 Task: In reminders turn off in-app notifications.
Action: Mouse moved to (858, 78)
Screenshot: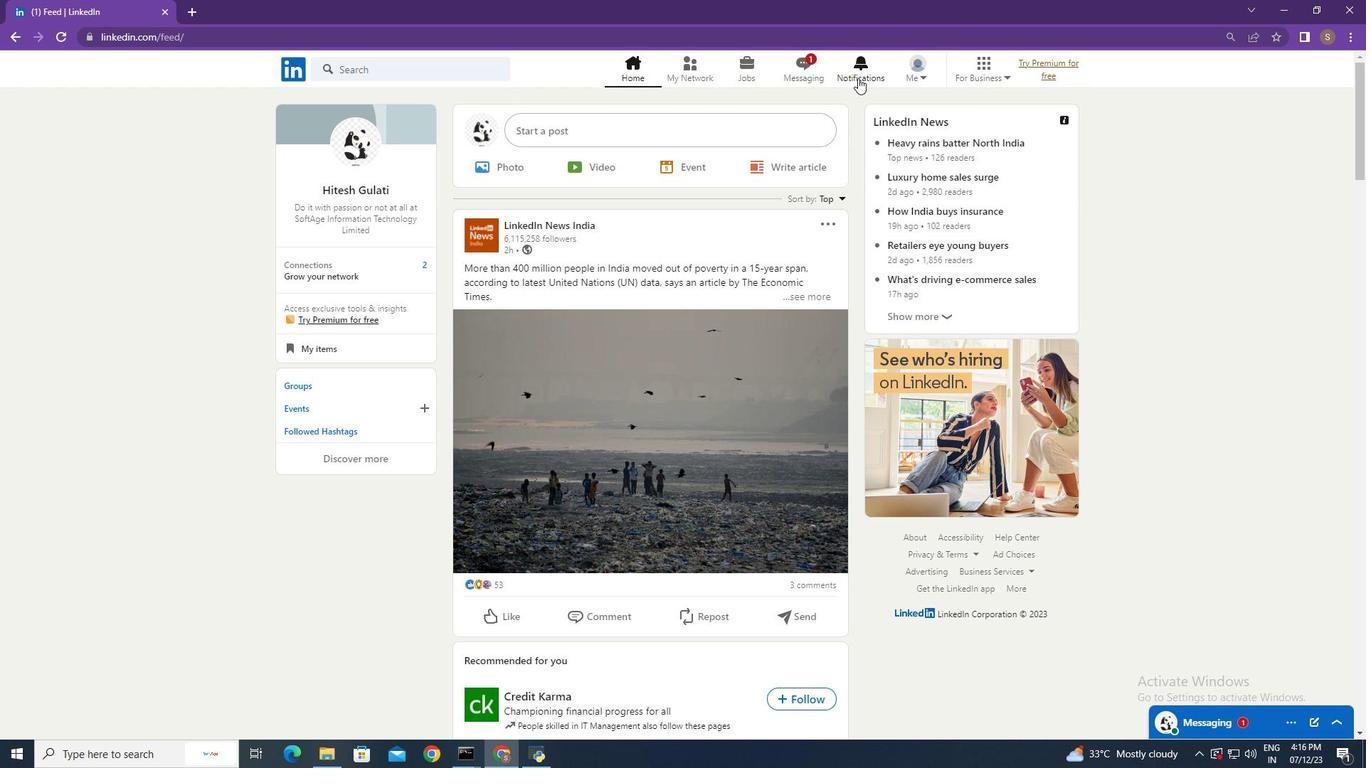 
Action: Mouse pressed left at (858, 78)
Screenshot: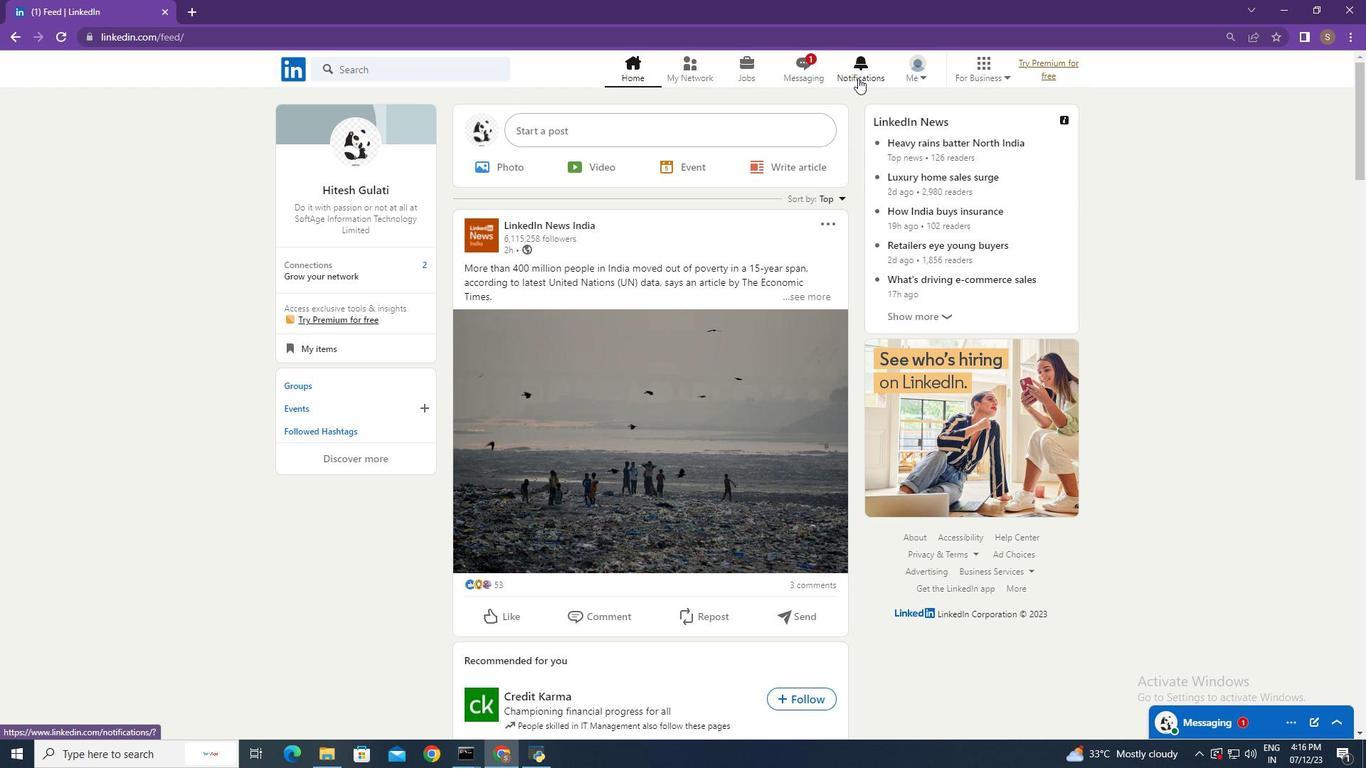 
Action: Mouse moved to (316, 165)
Screenshot: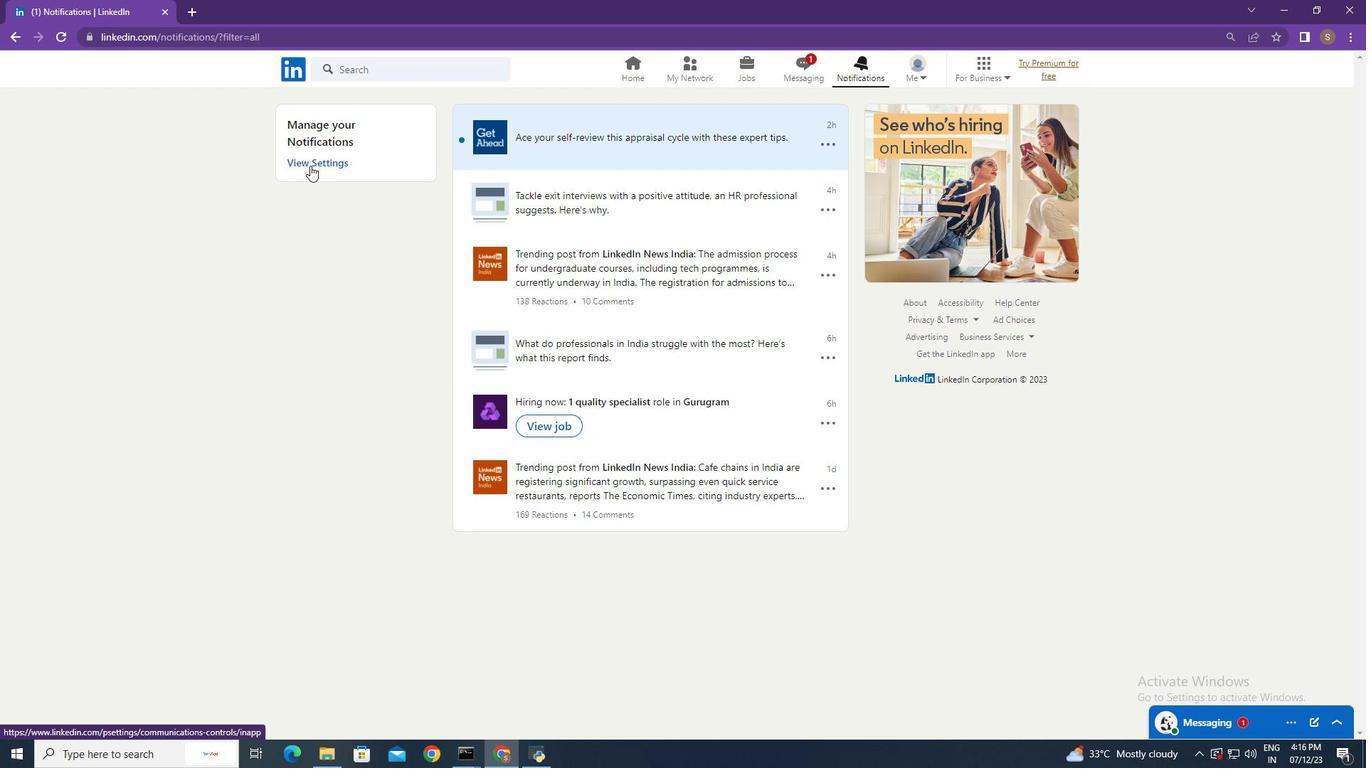 
Action: Mouse pressed left at (316, 165)
Screenshot: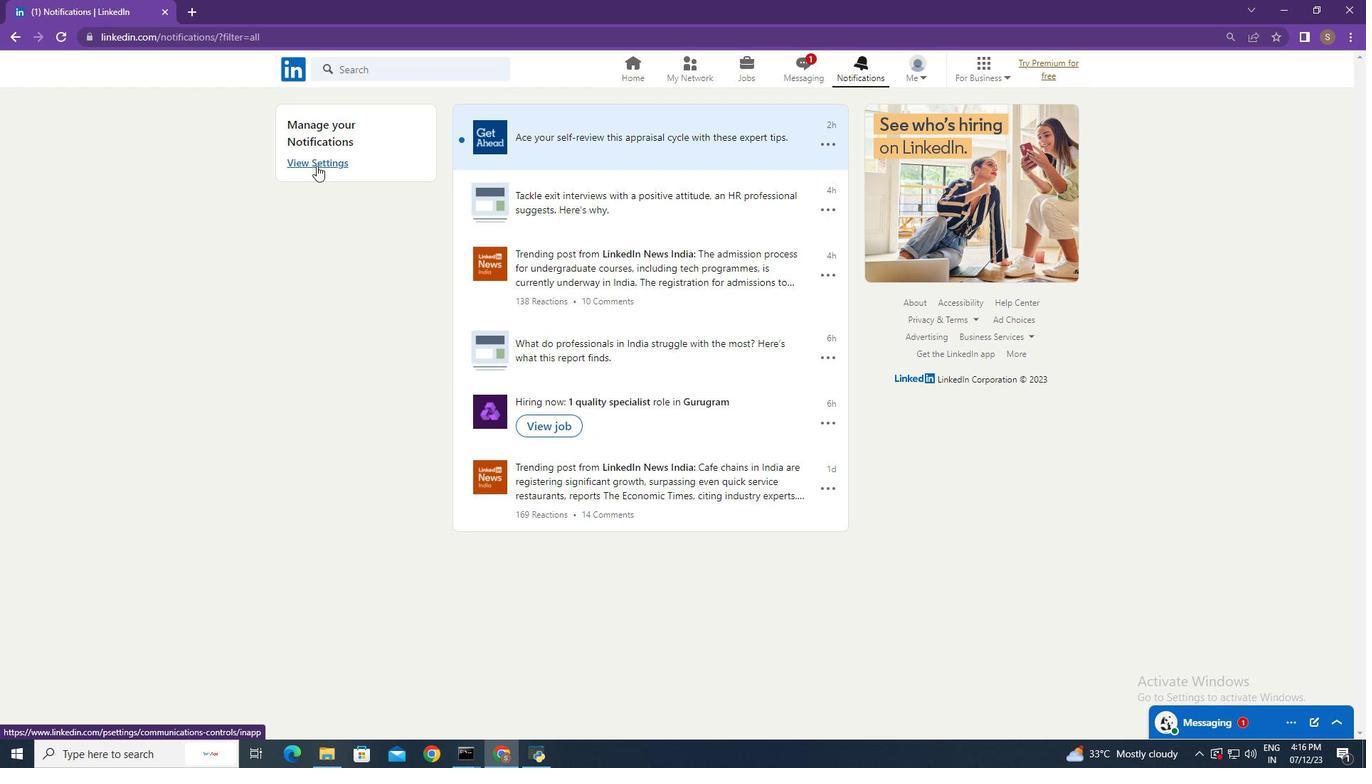 
Action: Mouse moved to (735, 474)
Screenshot: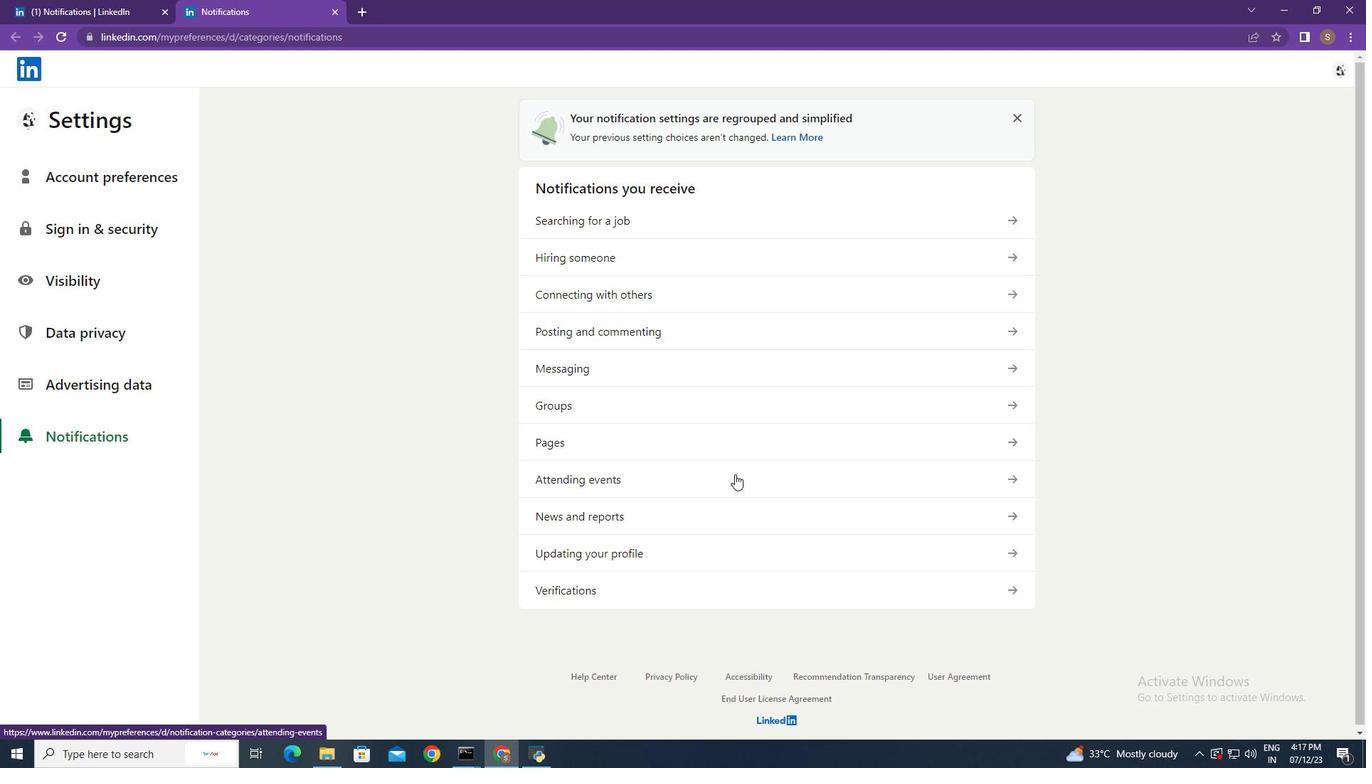 
Action: Mouse pressed left at (735, 474)
Screenshot: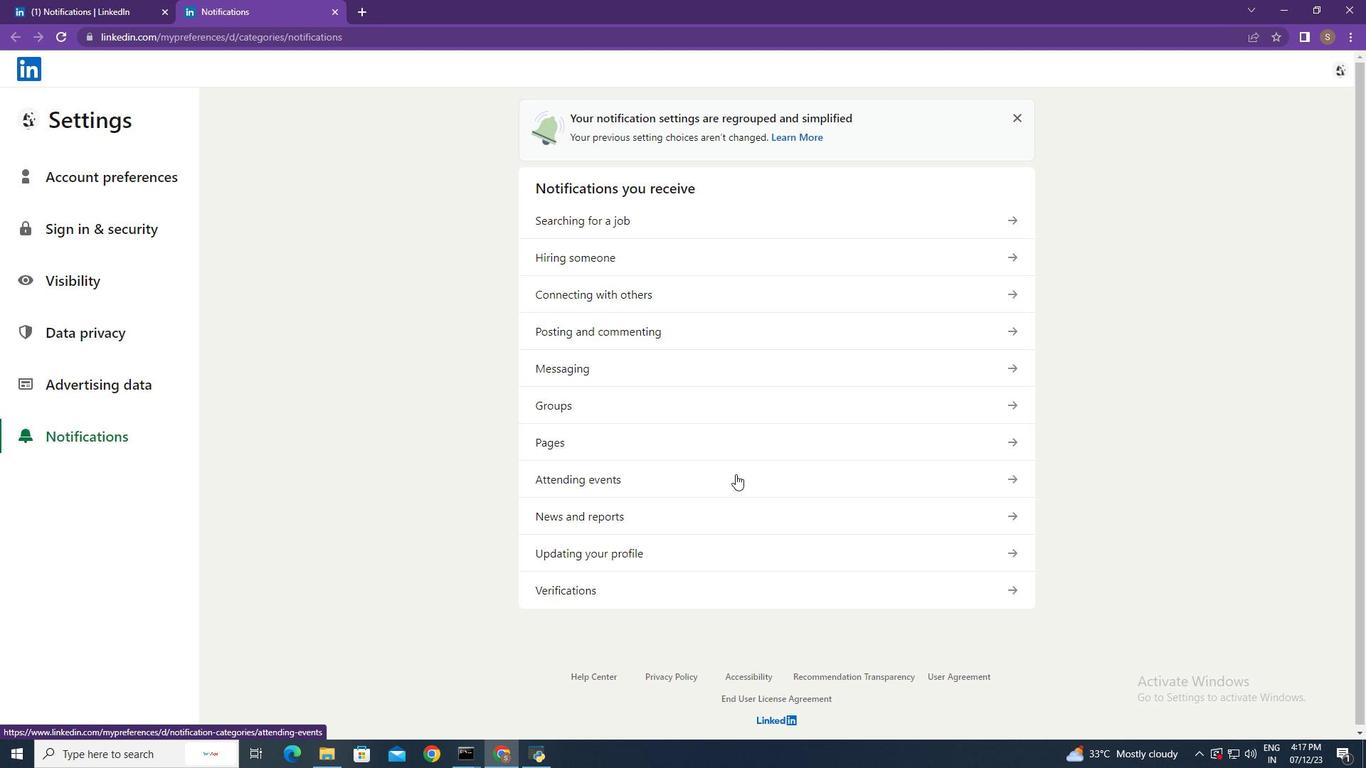 
Action: Mouse moved to (895, 251)
Screenshot: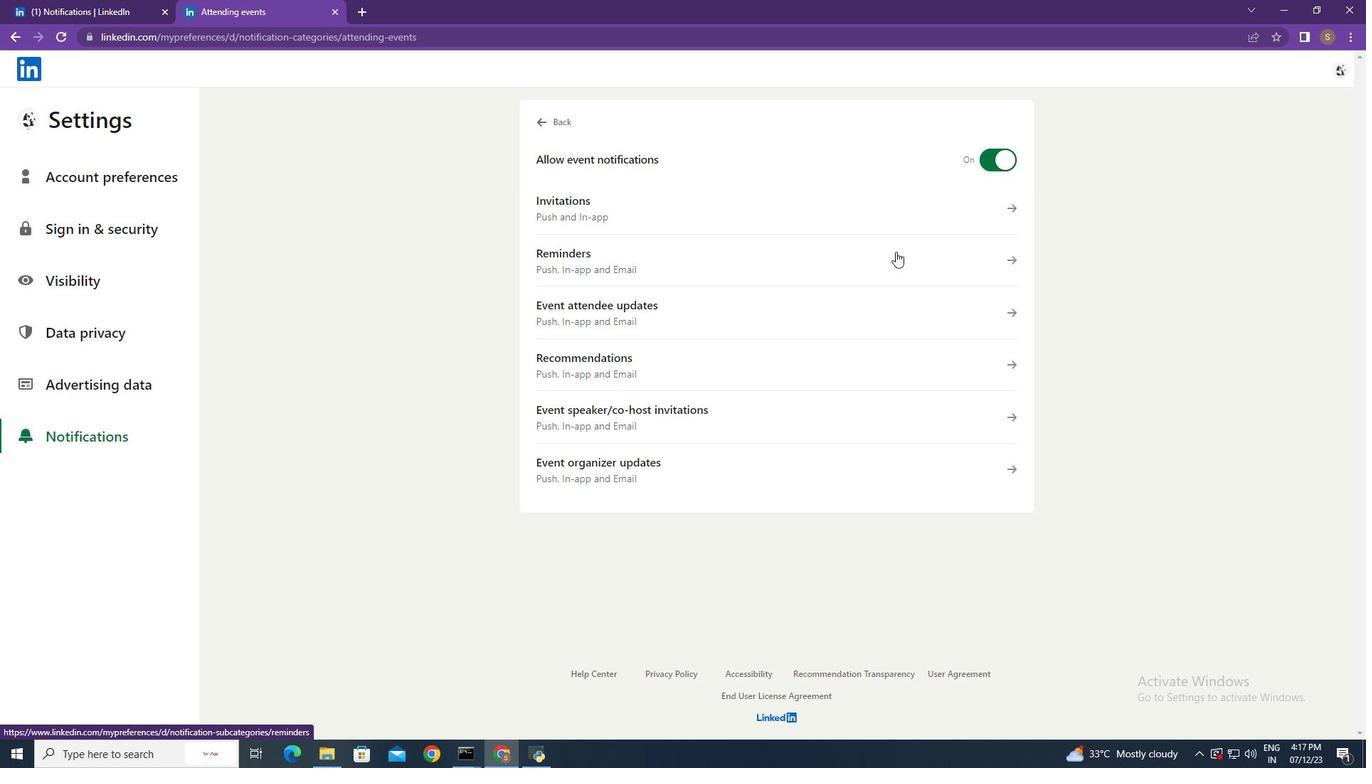 
Action: Mouse pressed left at (895, 251)
Screenshot: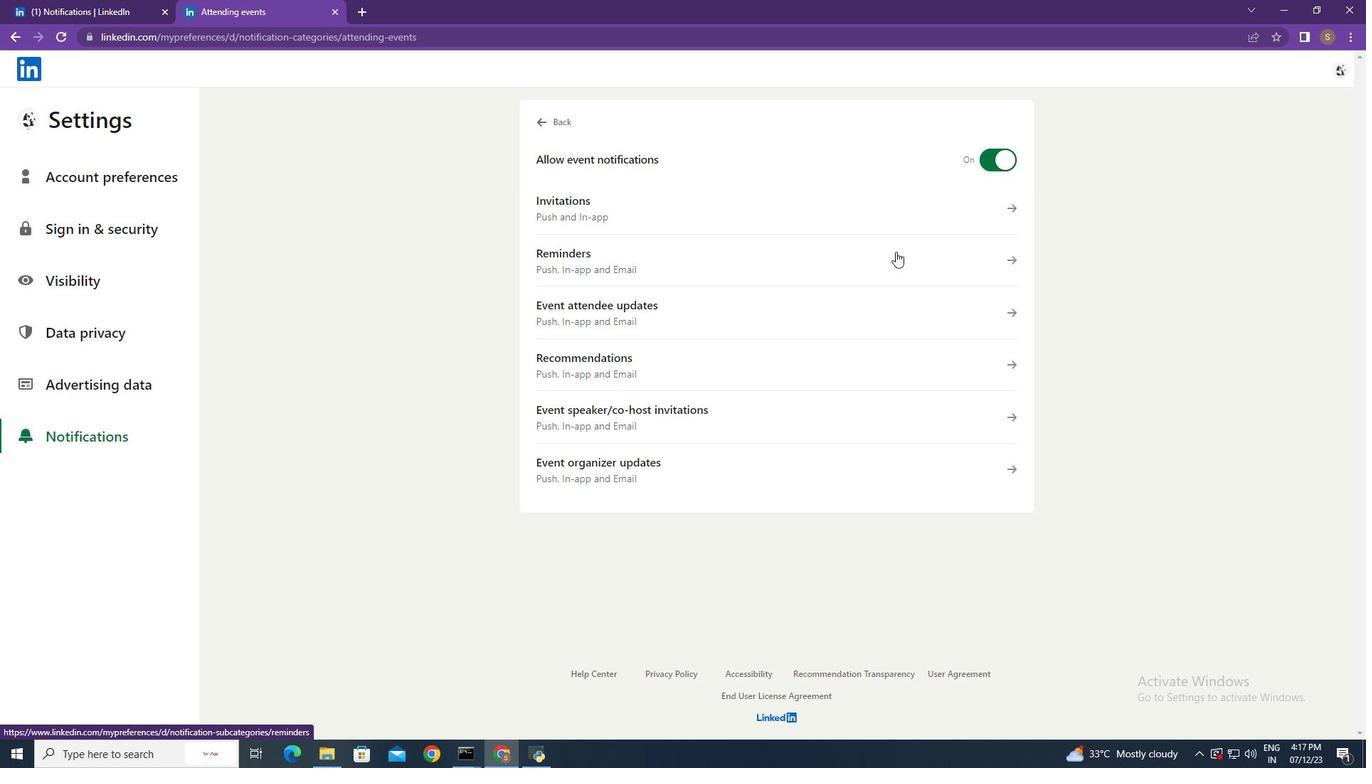 
Action: Mouse moved to (1008, 236)
Screenshot: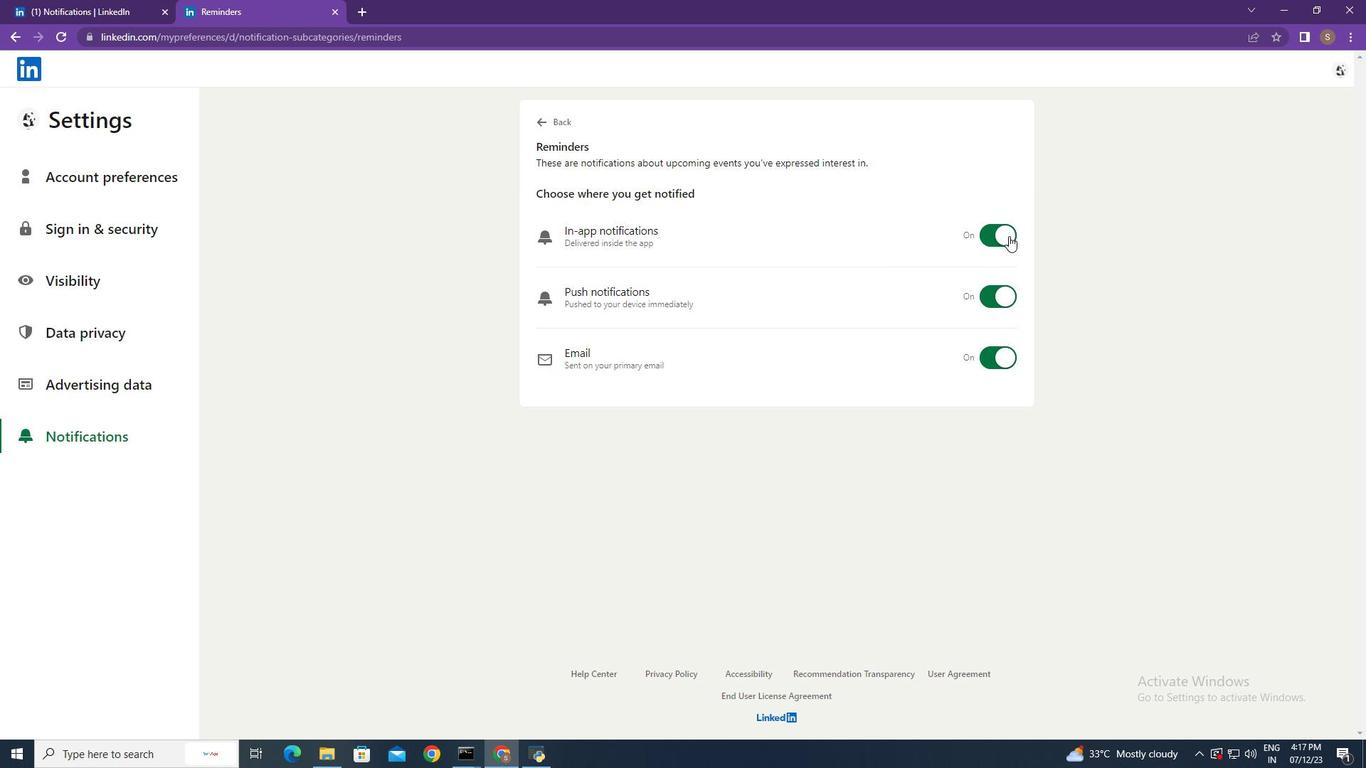 
Action: Mouse pressed left at (1008, 236)
Screenshot: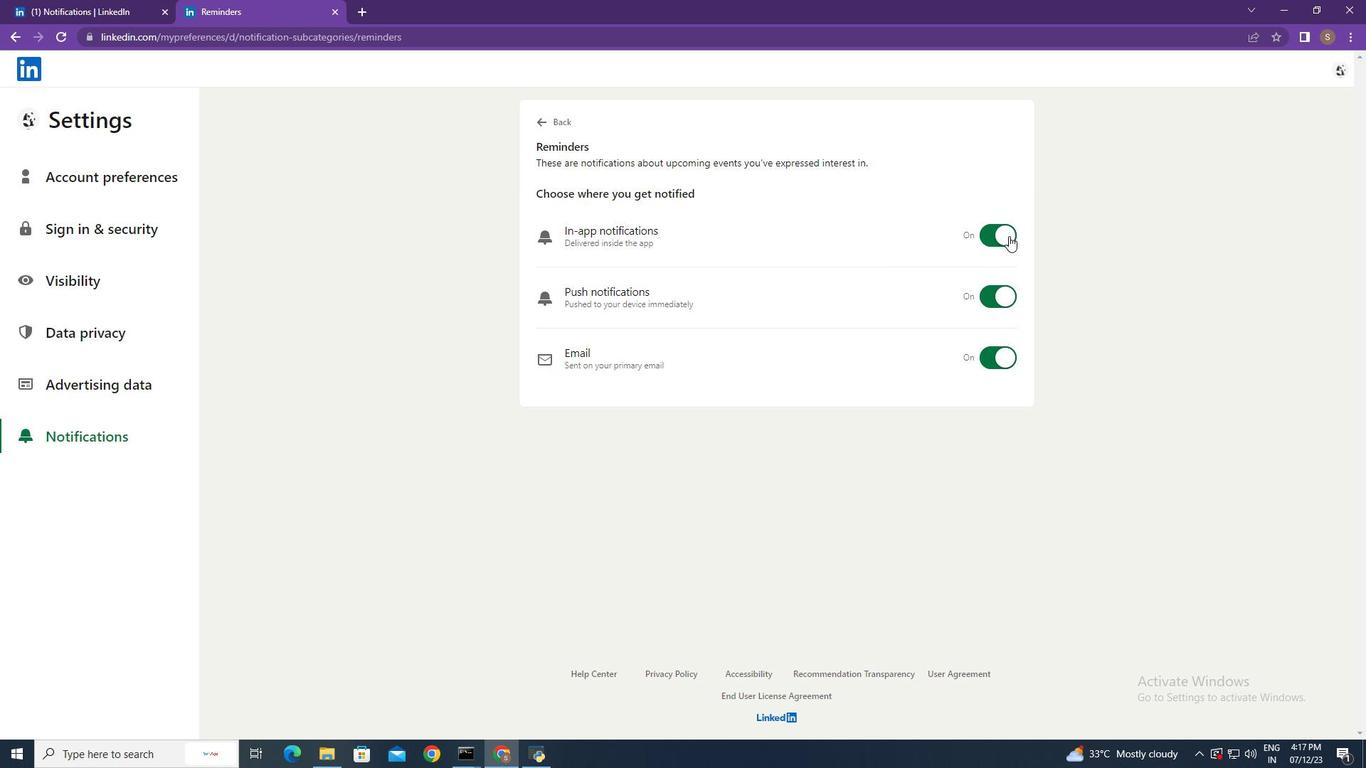 
Action: Mouse moved to (1107, 235)
Screenshot: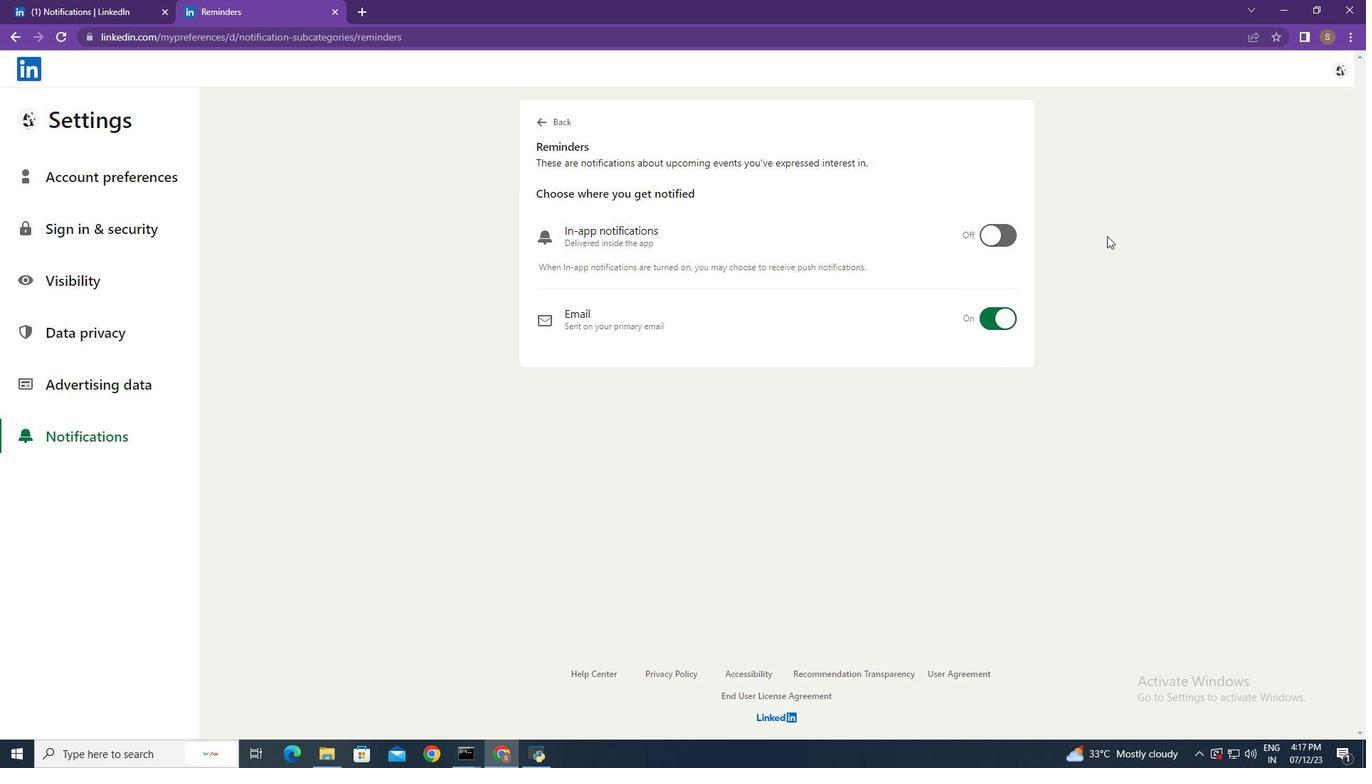 
